 Task: View and add the product "Air Wick Fragrance Mist Refill Fresh Waters (20 ml)" to cart from the store "Walgreens".
Action: Mouse pressed left at (57, 87)
Screenshot: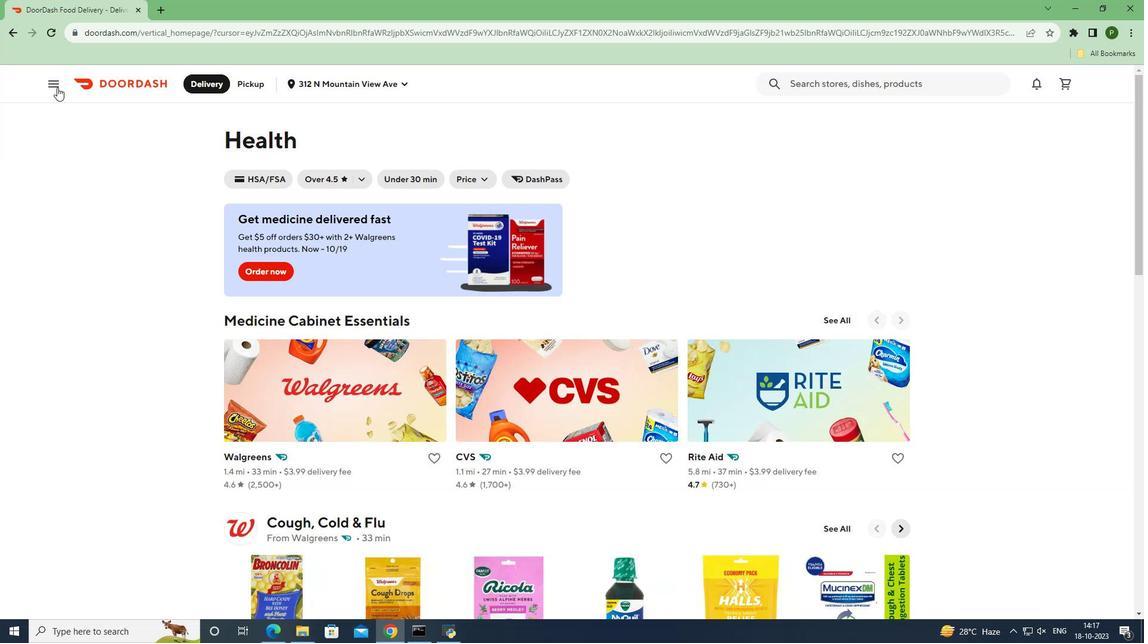 
Action: Mouse moved to (64, 165)
Screenshot: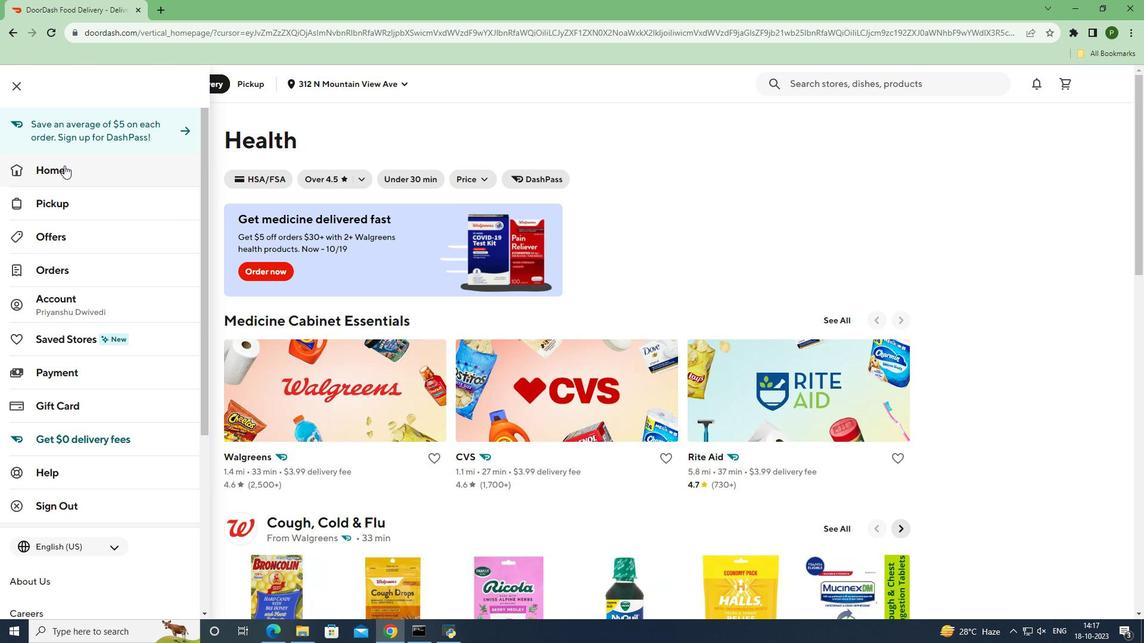 
Action: Mouse pressed left at (64, 165)
Screenshot: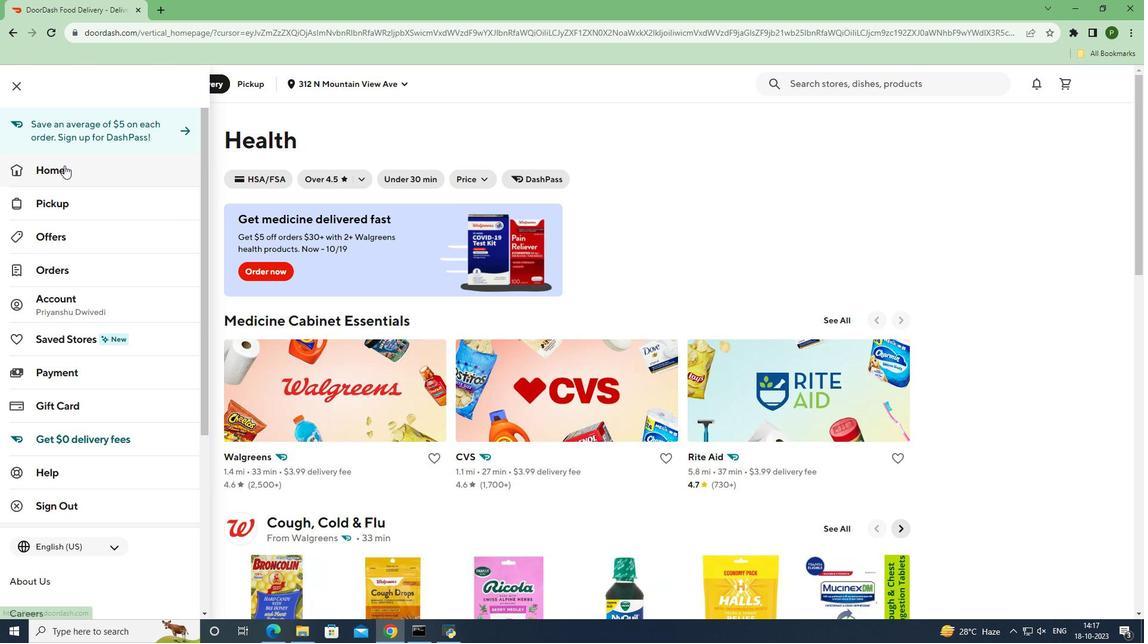 
Action: Mouse moved to (912, 126)
Screenshot: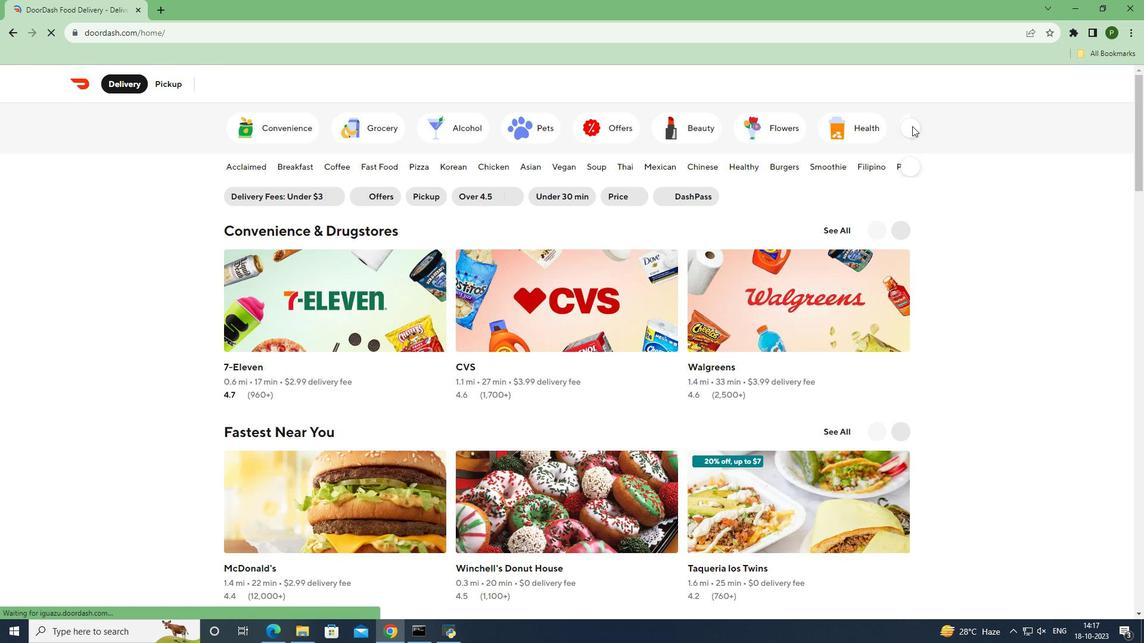 
Action: Mouse pressed left at (912, 126)
Screenshot: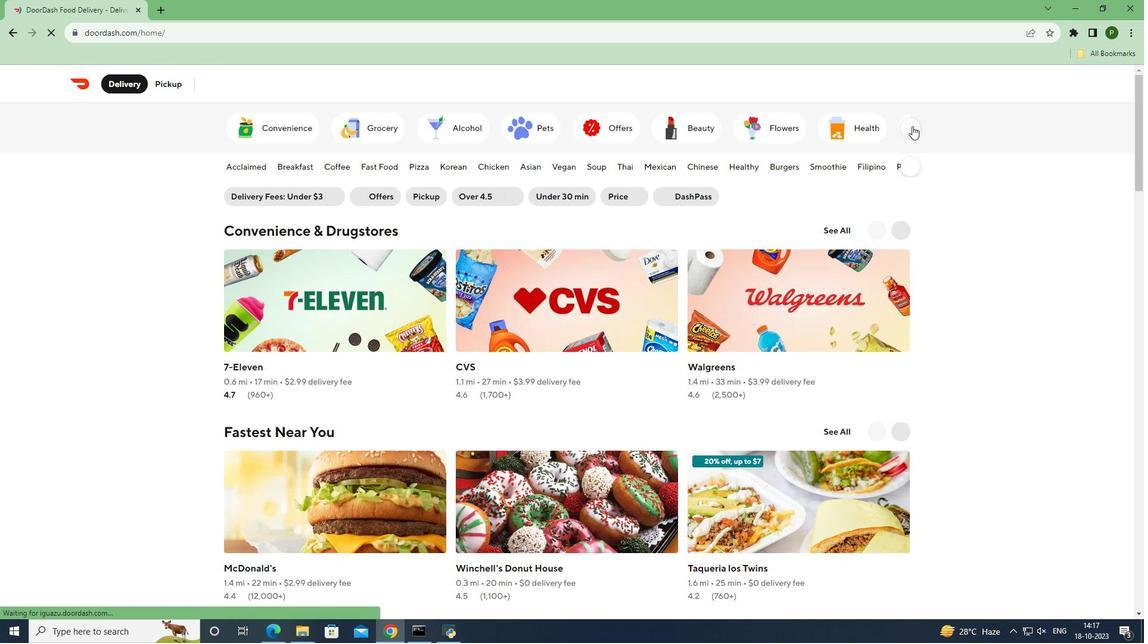 
Action: Mouse moved to (475, 116)
Screenshot: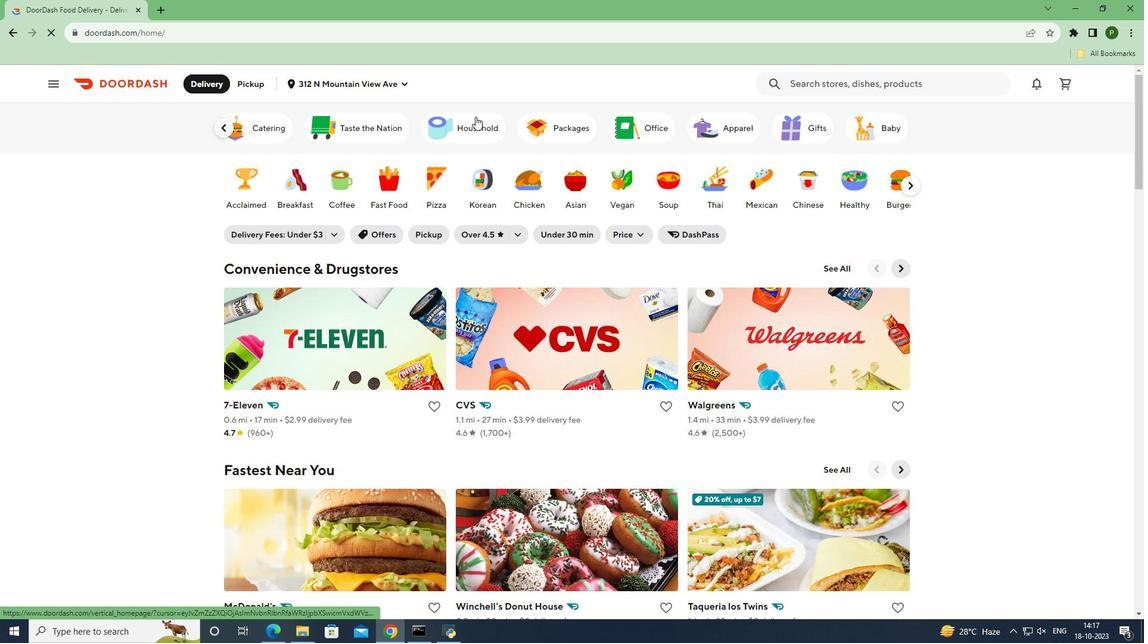
Action: Mouse pressed left at (475, 116)
Screenshot: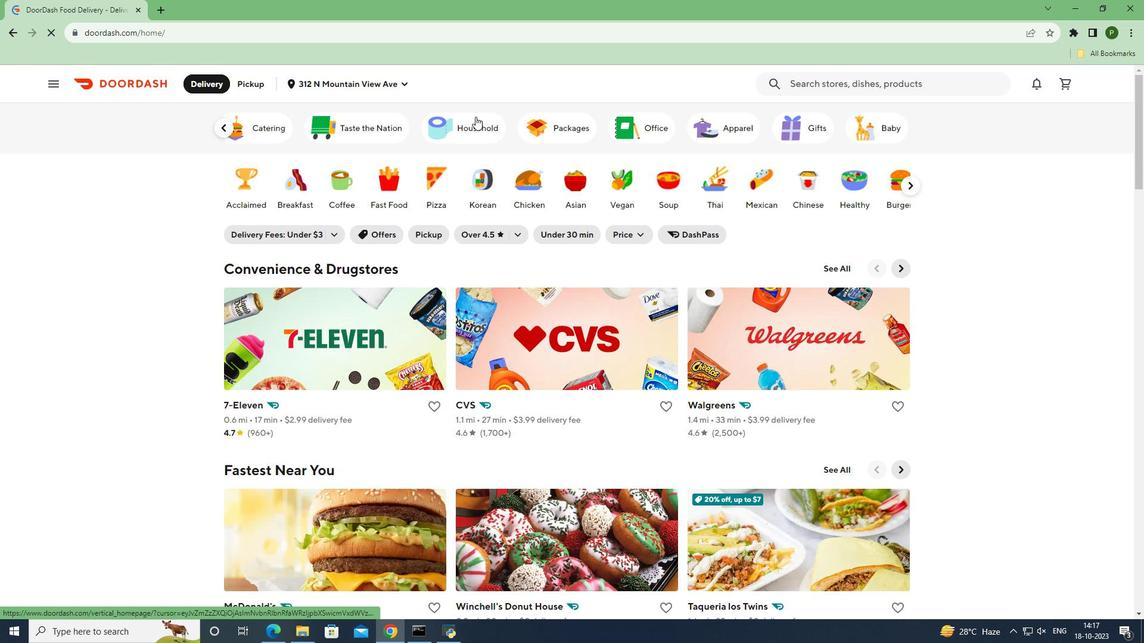
Action: Mouse moved to (501, 511)
Screenshot: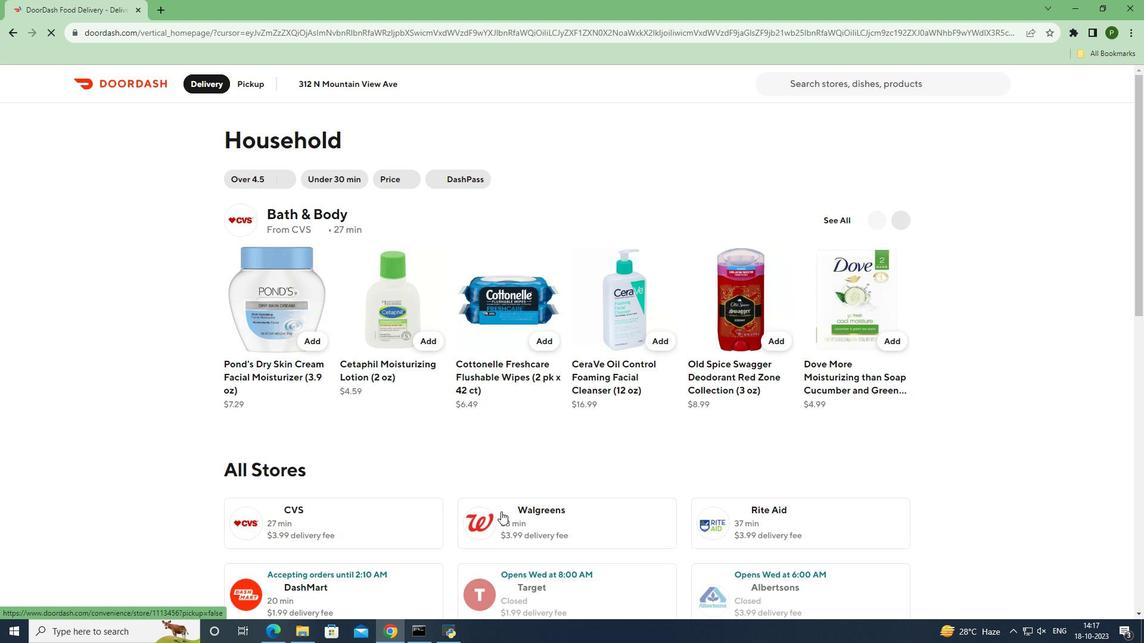 
Action: Mouse pressed left at (501, 511)
Screenshot: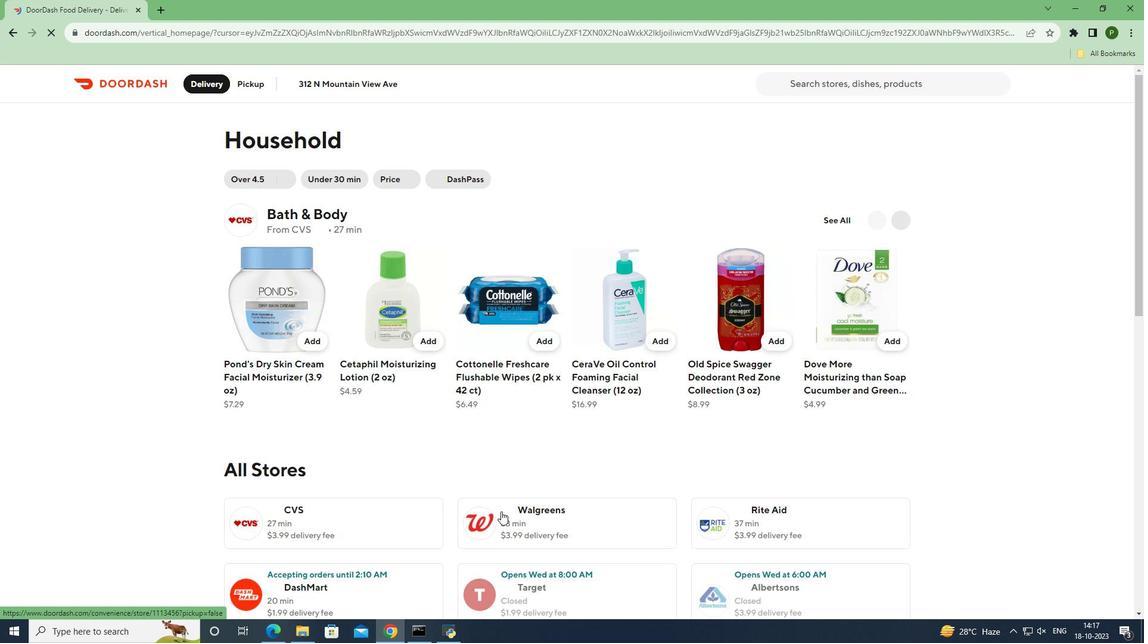 
Action: Mouse moved to (720, 189)
Screenshot: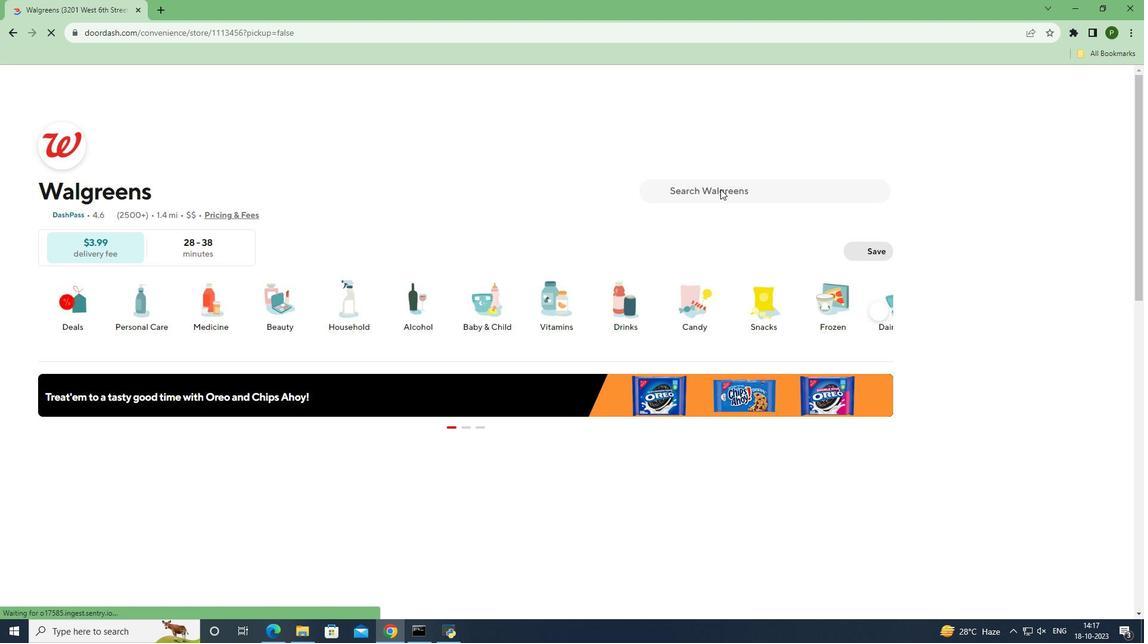 
Action: Mouse pressed left at (720, 189)
Screenshot: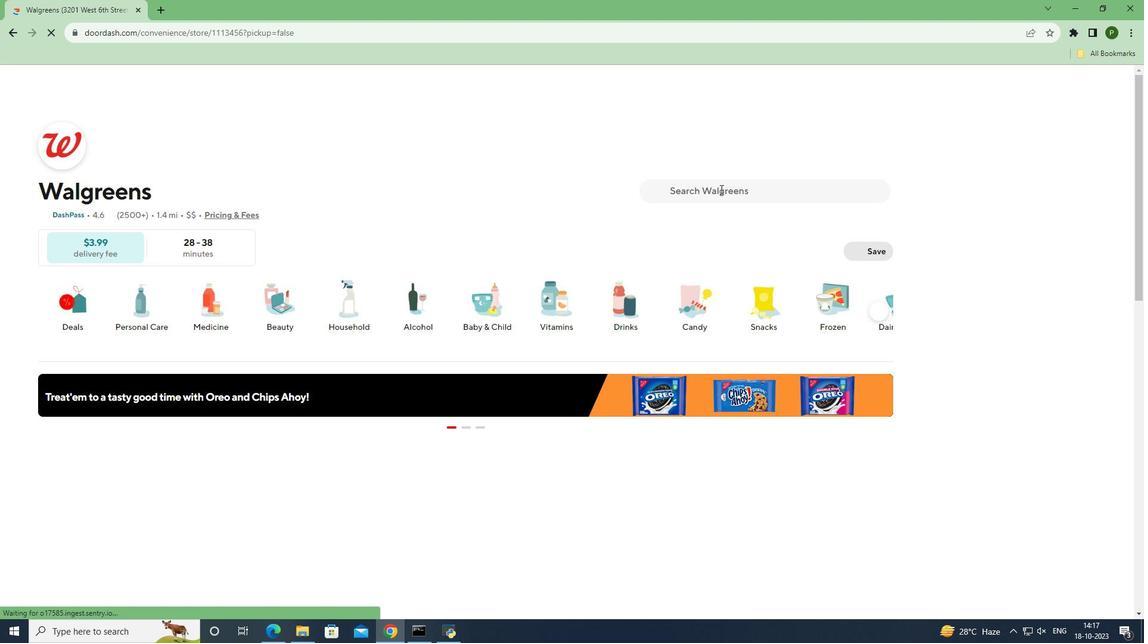 
Action: Key pressed <Key.caps_lock>A<Key.caps_lock>ir<Key.space><Key.caps_lock>W<Key.caps_lock>ick<Key.space><Key.caps_lock>F<Key.caps_lock>ragrance<Key.space><Key.caps_lock>M<Key.caps_lock>ist<Key.space><Key.caps_lock>R<Key.caps_lock>efill<Key.space><Key.caps_lock>F<Key.caps_lock>resh<Key.space><Key.caps_lock>W<Key.caps_lock>aters<Key.space><Key.shift_r>(20<Key.space>ml<Key.shift_r>)
Screenshot: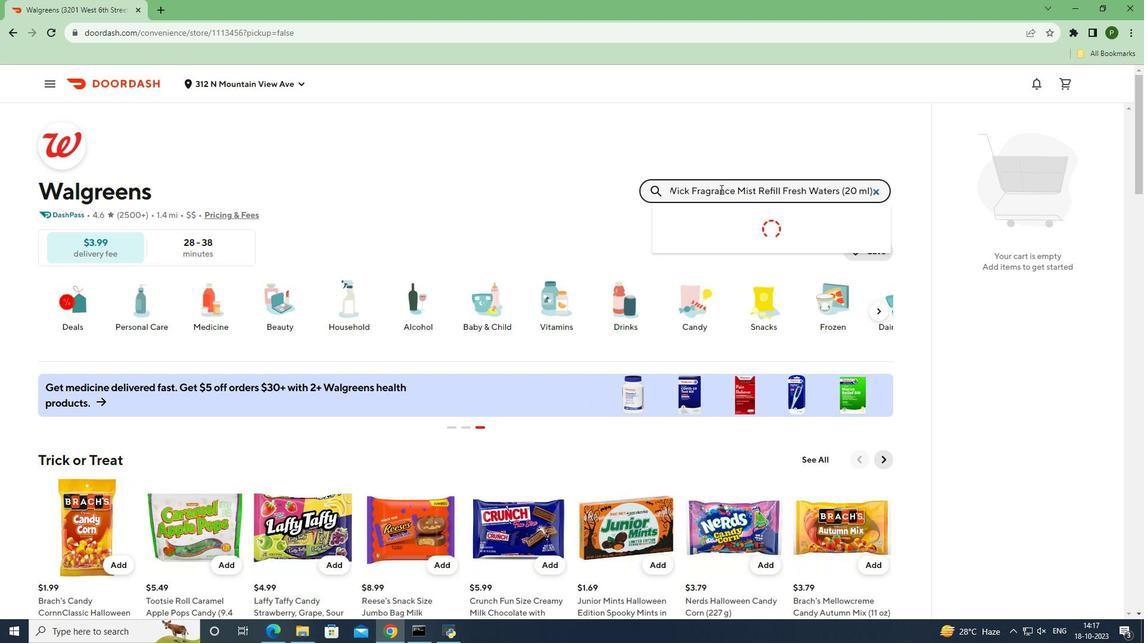 
Action: Mouse moved to (756, 285)
Screenshot: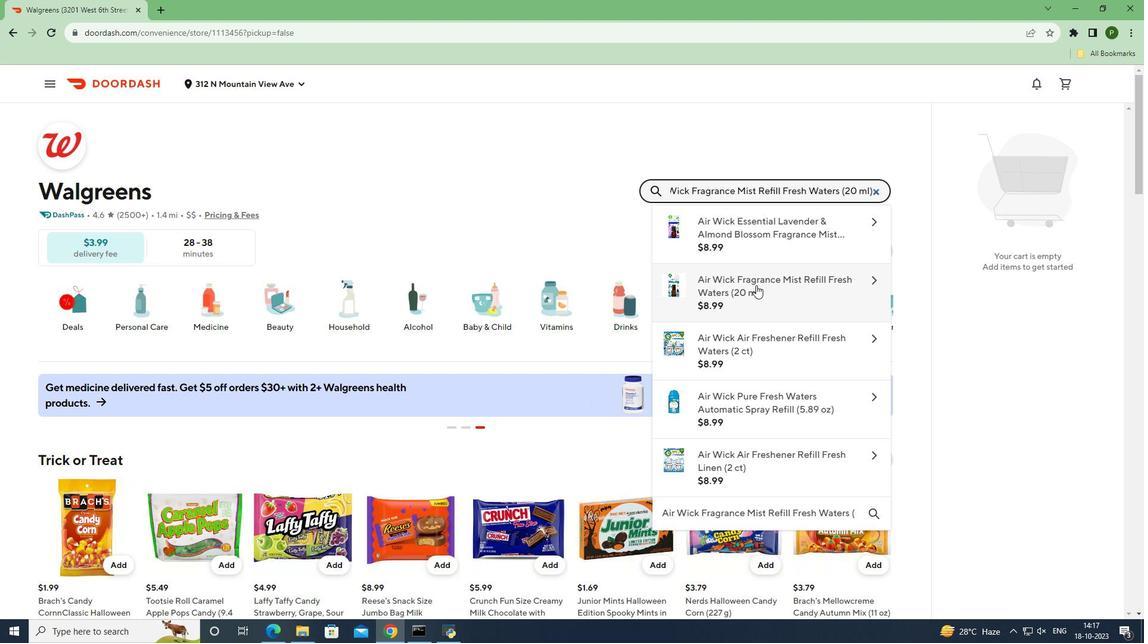 
Action: Mouse pressed left at (756, 285)
Screenshot: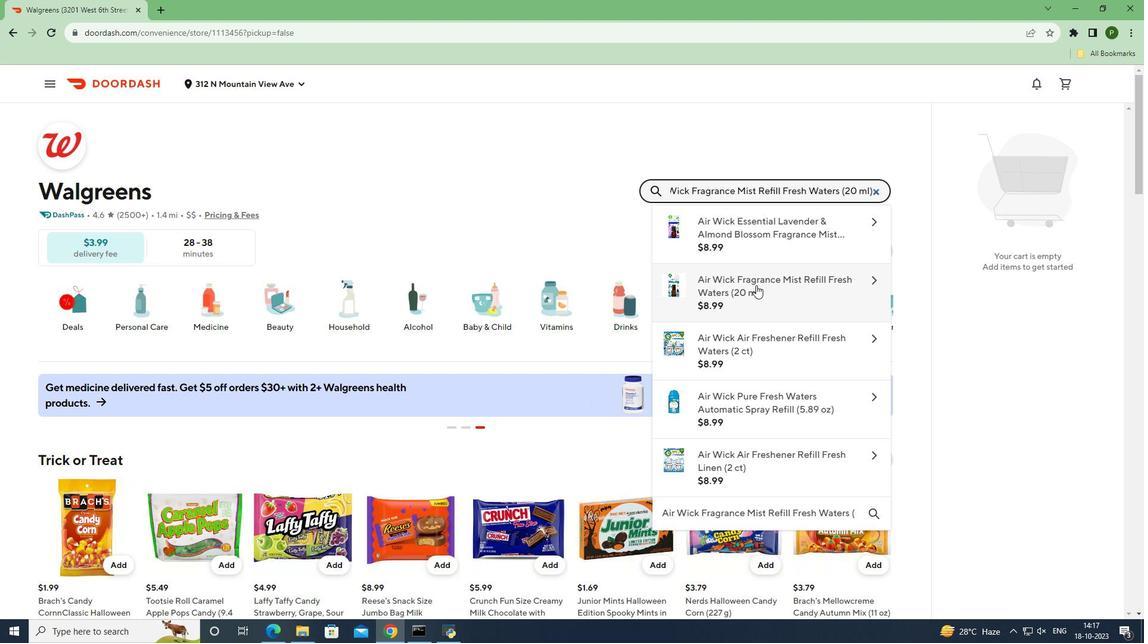 
Action: Mouse moved to (766, 585)
Screenshot: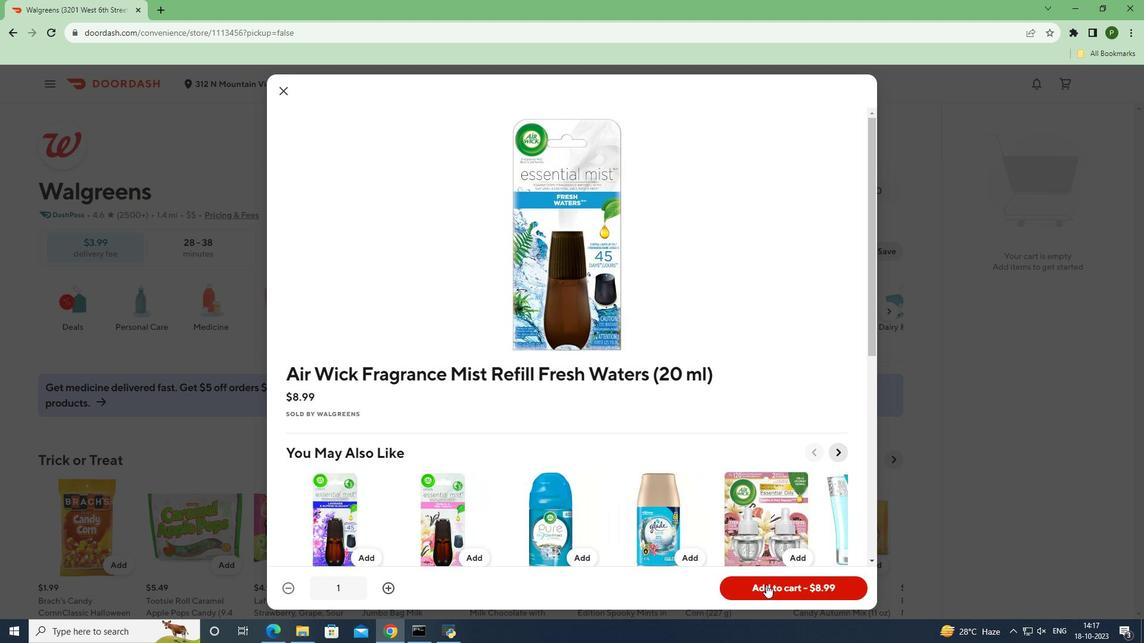 
Action: Mouse pressed left at (766, 585)
Screenshot: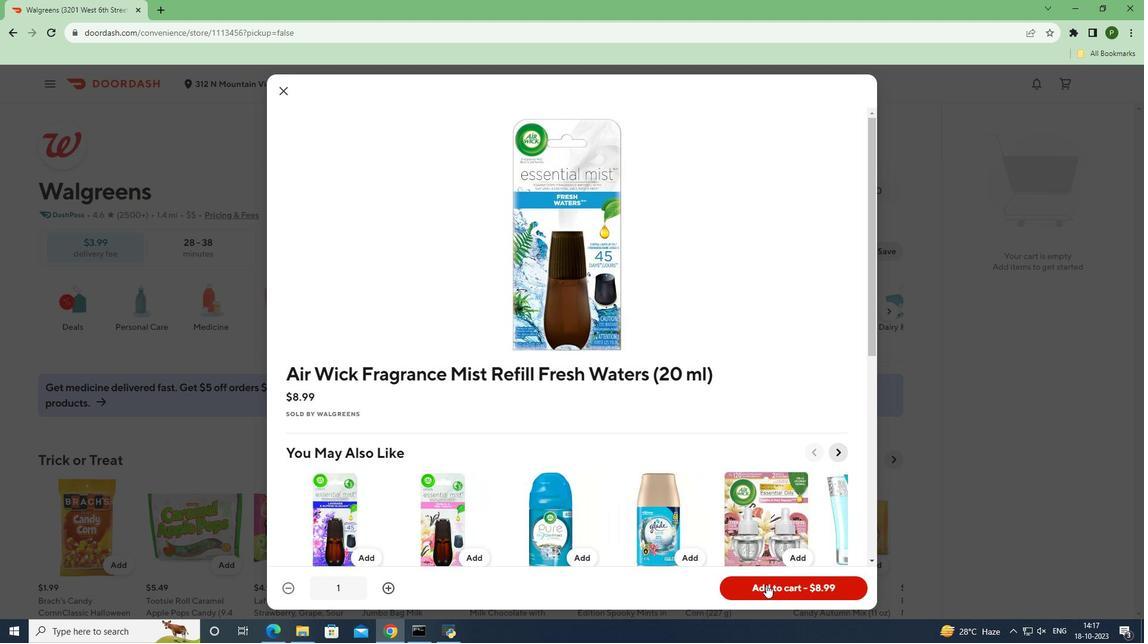 
Action: Mouse moved to (927, 457)
Screenshot: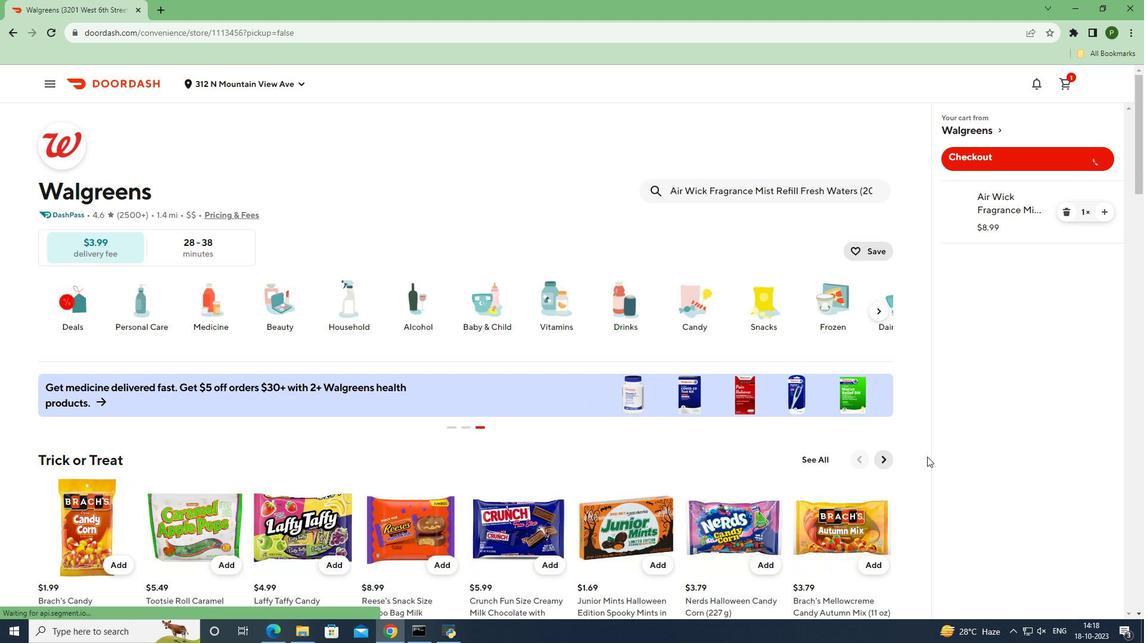 
